 Task: Create a task  Integrate website with a new web analytics platform , assign it to team member softage.2@softage.net in the project AptitudeWorks and update the status of the task to  Off Track , set the priority of the task to Medium
Action: Mouse moved to (69, 47)
Screenshot: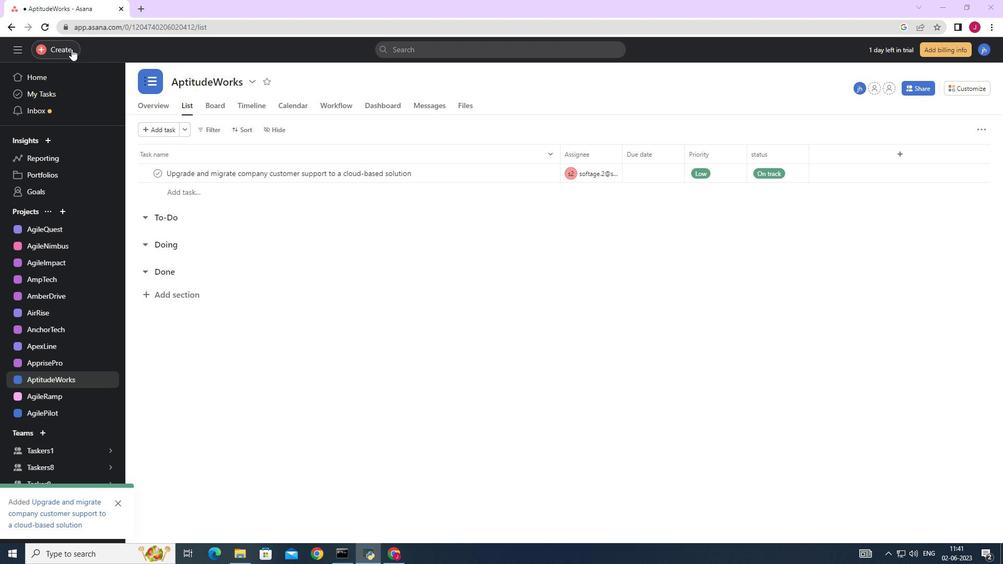 
Action: Mouse pressed left at (69, 47)
Screenshot: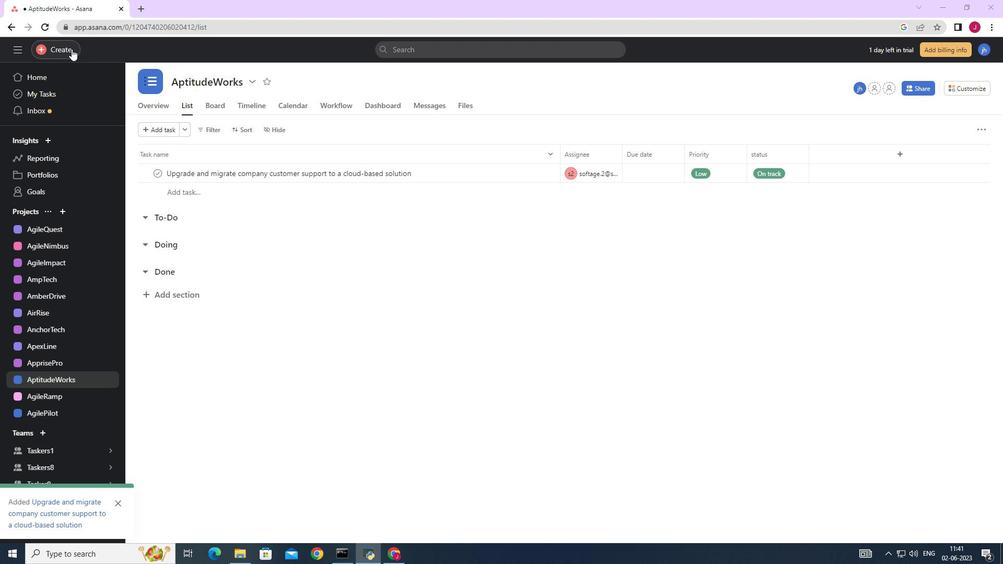 
Action: Mouse moved to (118, 53)
Screenshot: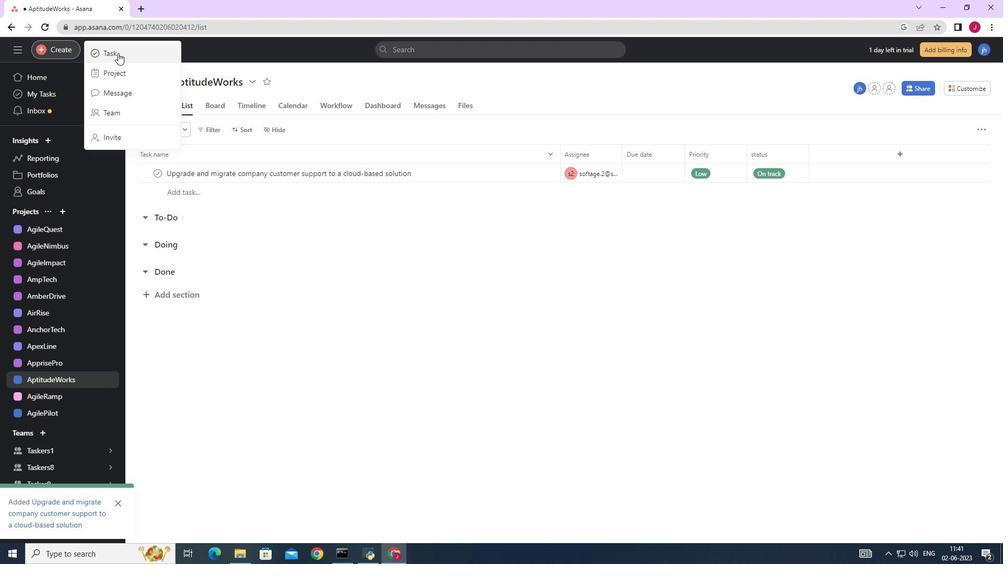 
Action: Mouse pressed left at (118, 53)
Screenshot: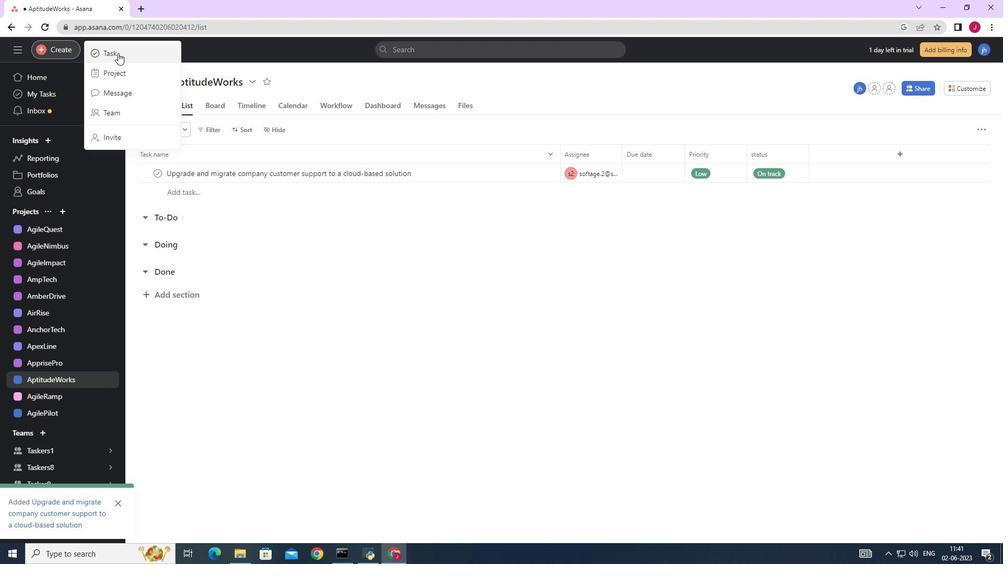 
Action: Mouse moved to (816, 346)
Screenshot: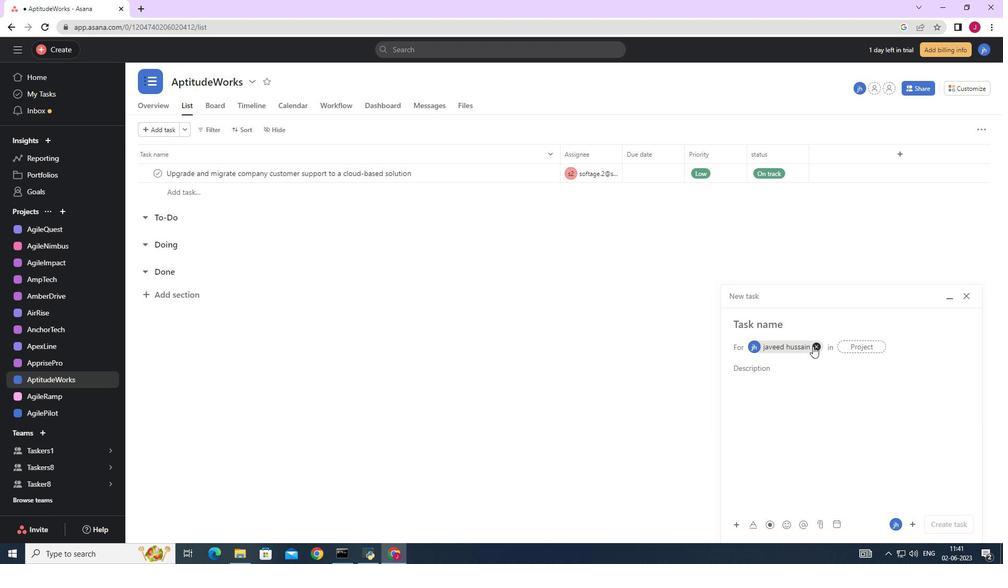 
Action: Mouse pressed left at (816, 346)
Screenshot: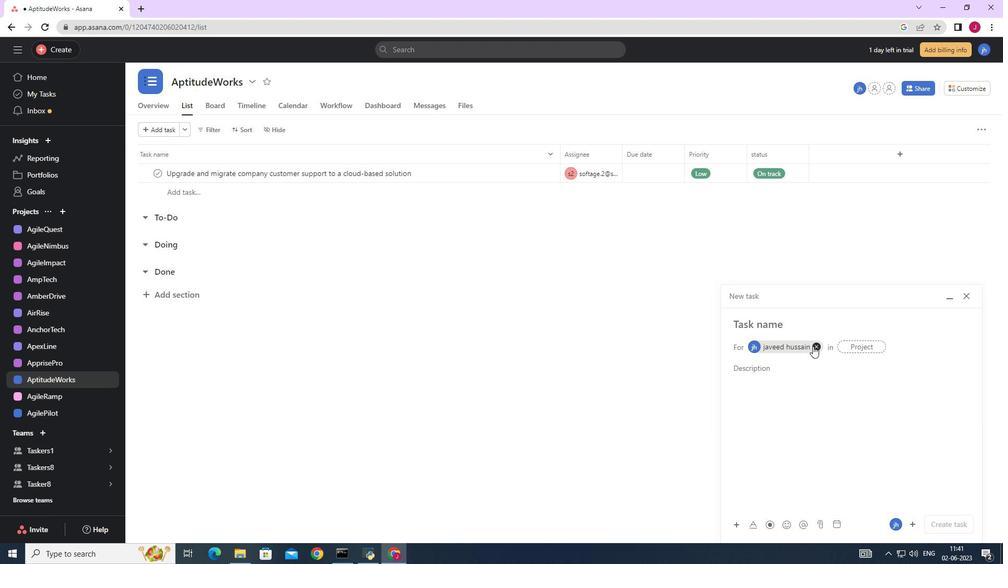 
Action: Mouse moved to (746, 328)
Screenshot: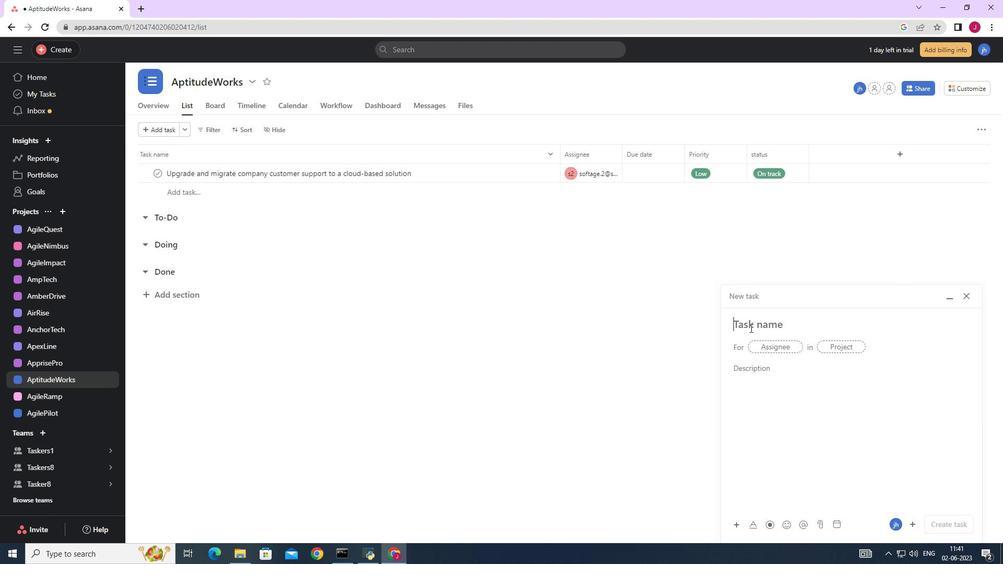 
Action: Mouse pressed left at (746, 328)
Screenshot: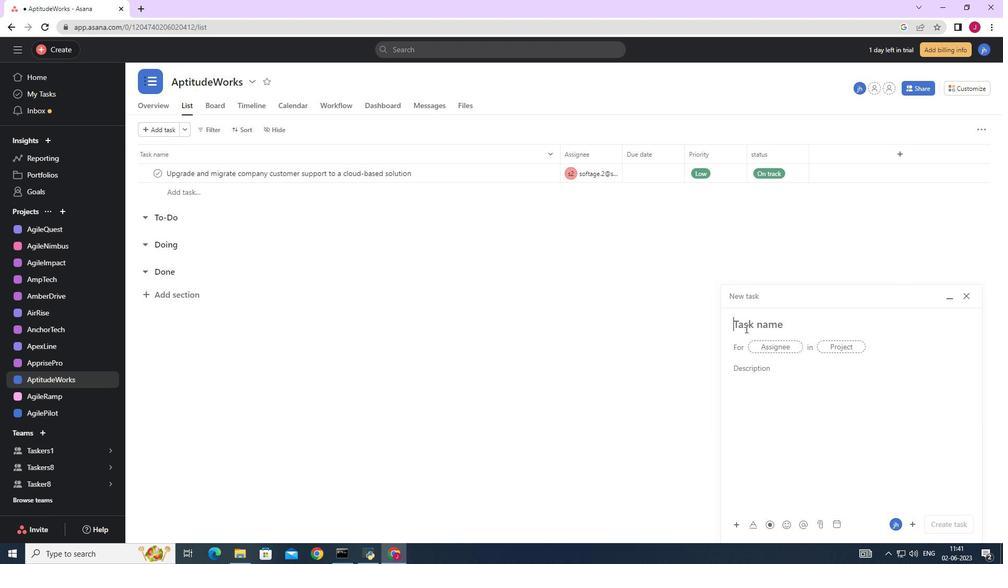 
Action: Key pressed <Key.caps_lock>I<Key.caps_lock>ntegrate<Key.space>website<Key.space>with<Key.space>a<Key.space>new<Key.space>web<Key.space>analytics<Key.space>platform,
Screenshot: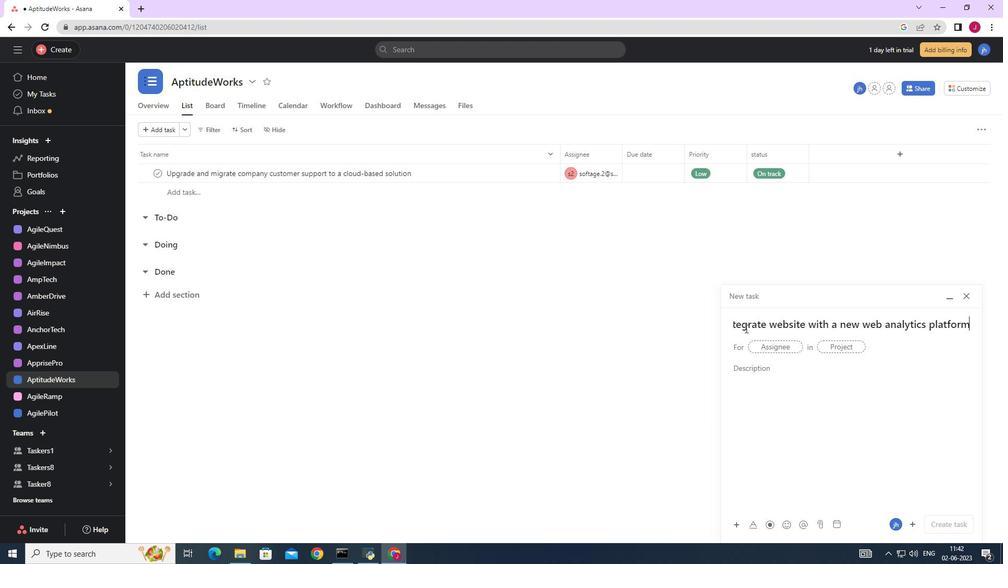 
Action: Mouse moved to (774, 344)
Screenshot: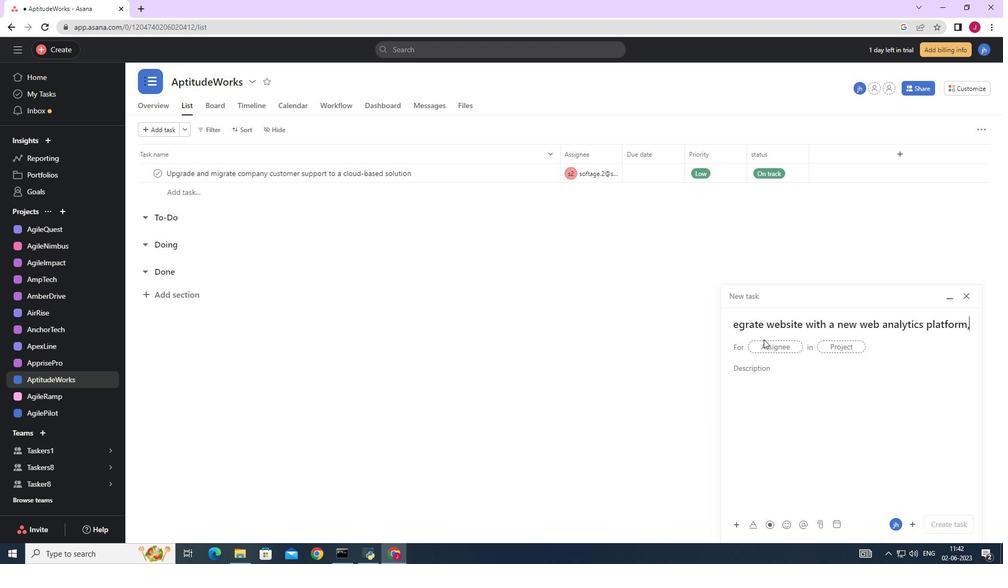 
Action: Mouse pressed left at (774, 344)
Screenshot: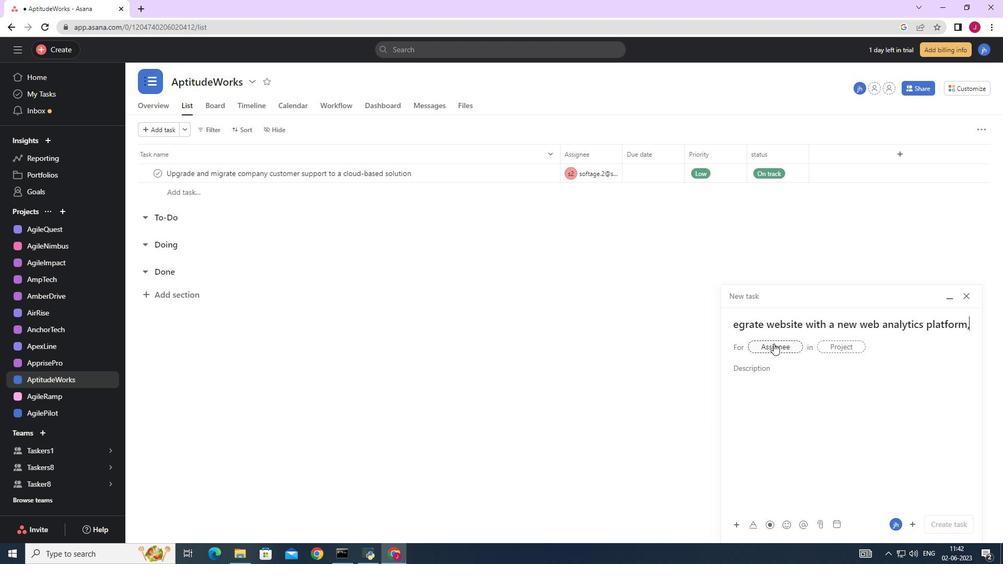
Action: Key pressed softage.2
Screenshot: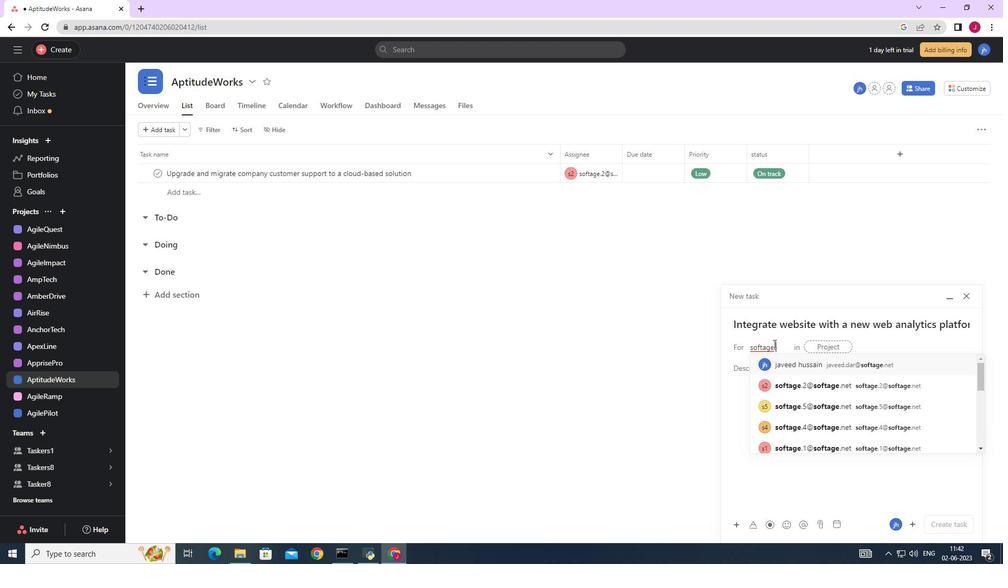 
Action: Mouse moved to (811, 368)
Screenshot: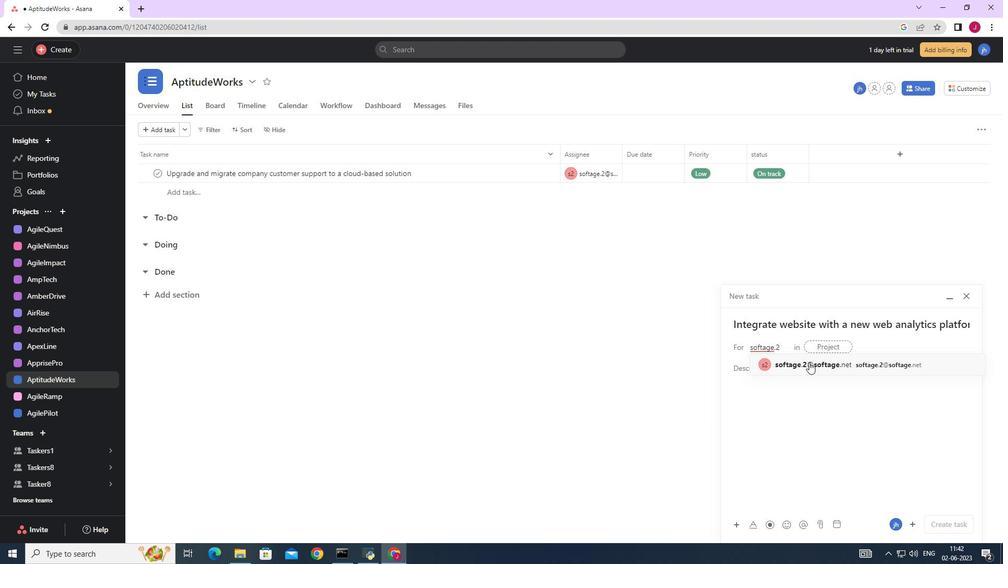 
Action: Mouse pressed left at (811, 368)
Screenshot: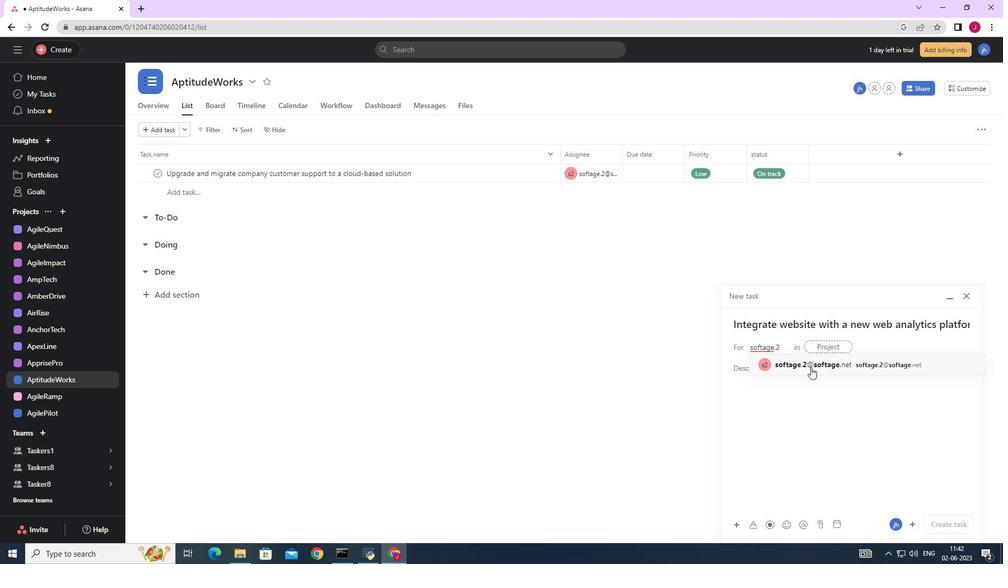 
Action: Mouse moved to (685, 364)
Screenshot: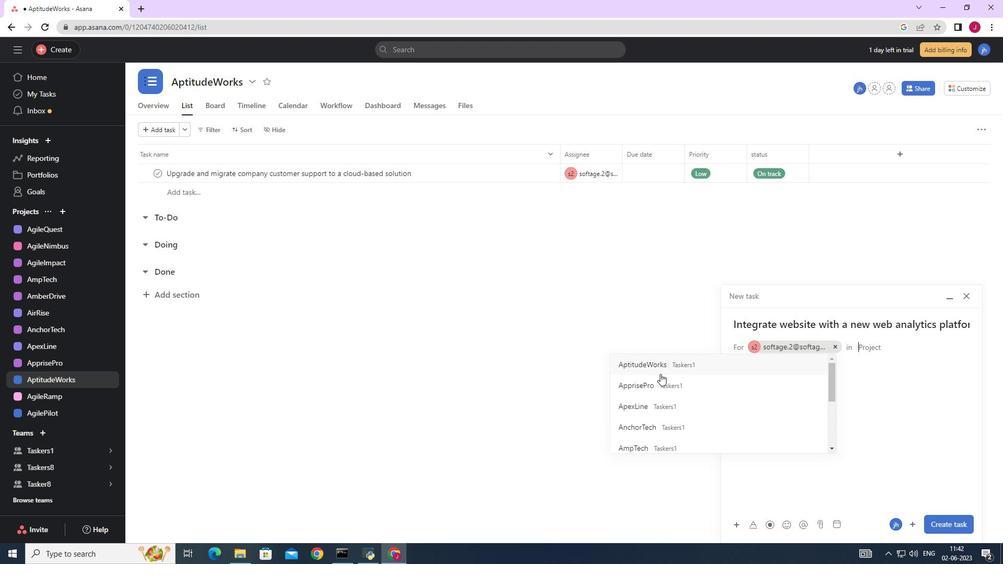 
Action: Mouse pressed left at (685, 364)
Screenshot: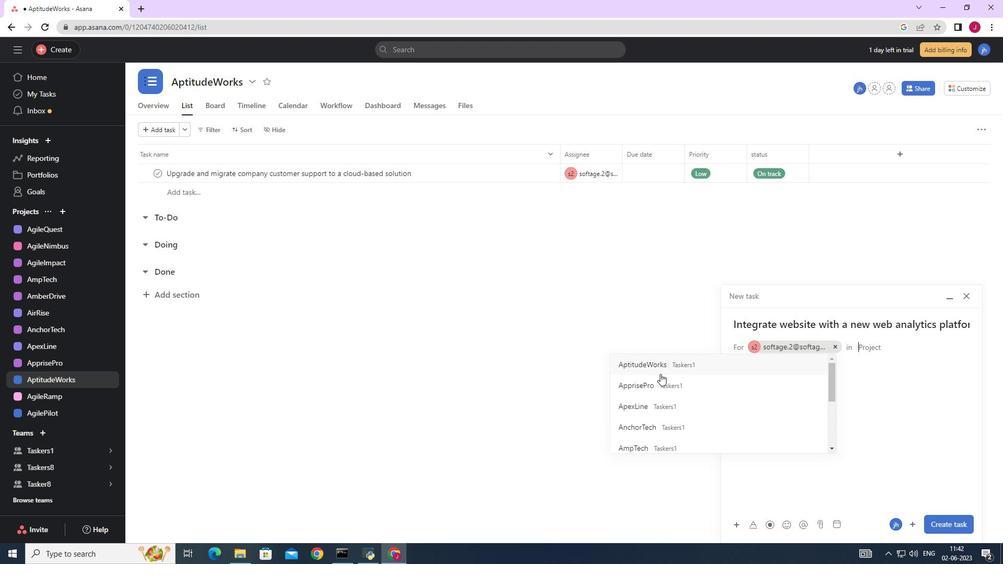 
Action: Mouse moved to (779, 374)
Screenshot: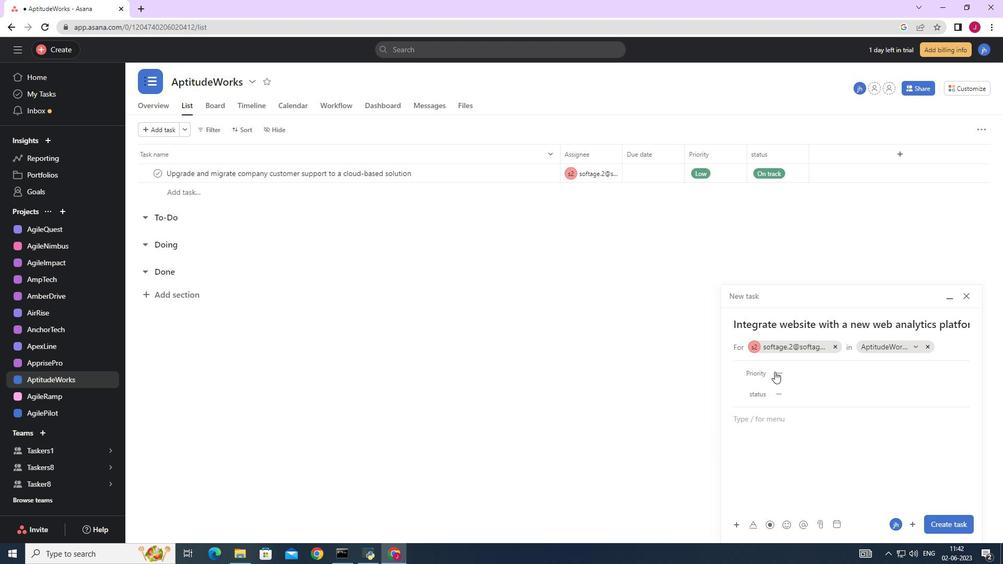 
Action: Mouse pressed left at (779, 374)
Screenshot: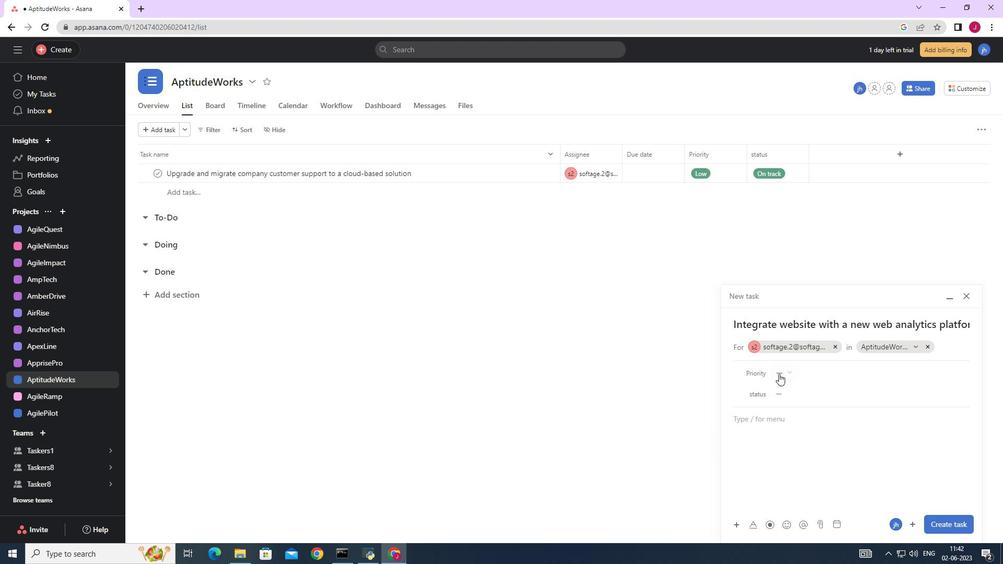 
Action: Mouse moved to (809, 425)
Screenshot: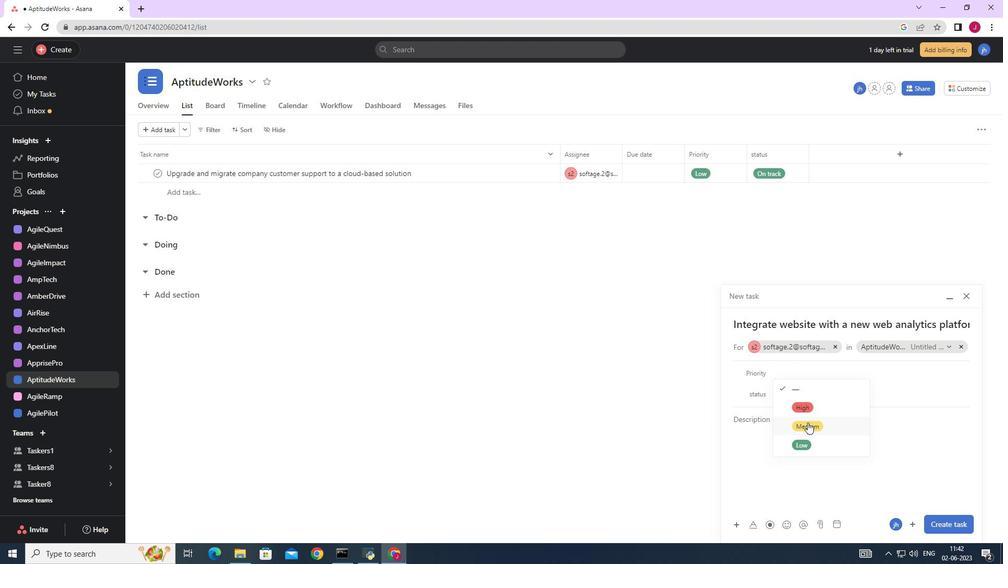 
Action: Mouse pressed left at (809, 425)
Screenshot: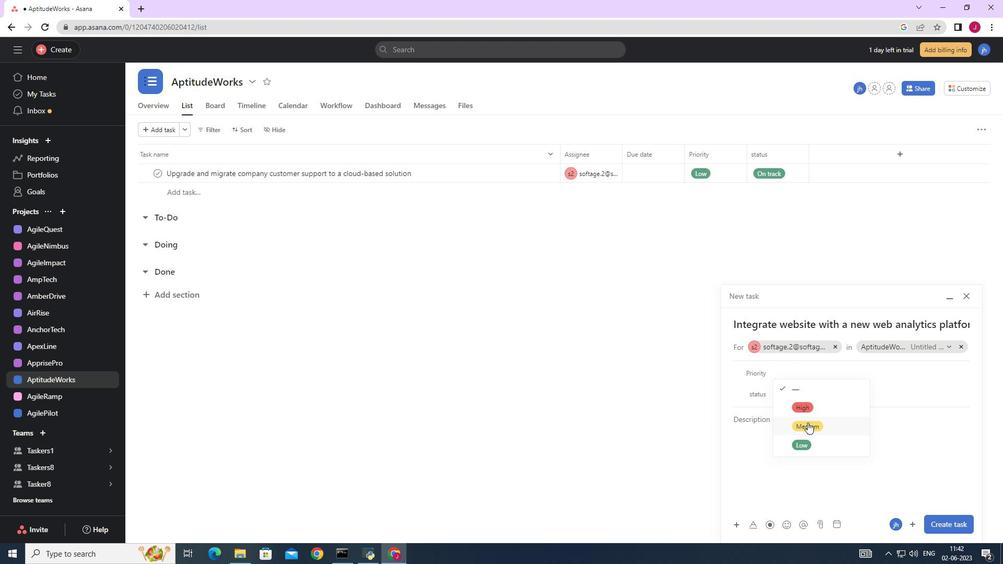 
Action: Mouse moved to (789, 393)
Screenshot: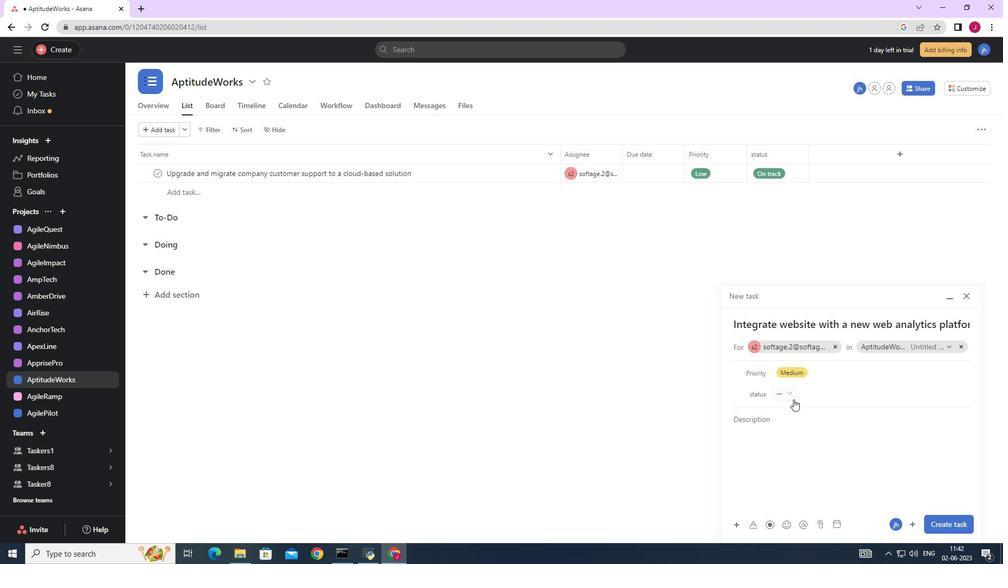 
Action: Mouse pressed left at (789, 393)
Screenshot: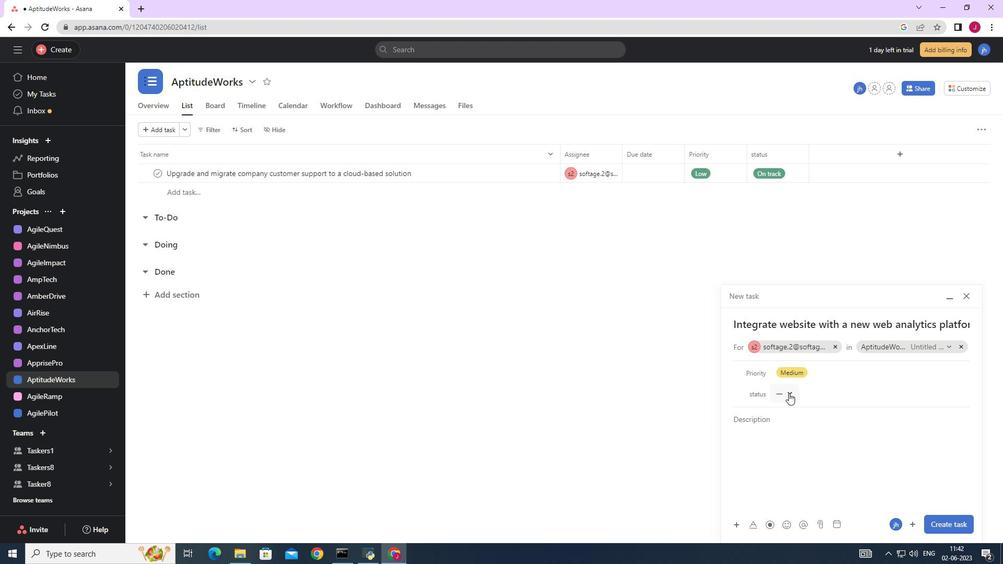 
Action: Mouse moved to (806, 445)
Screenshot: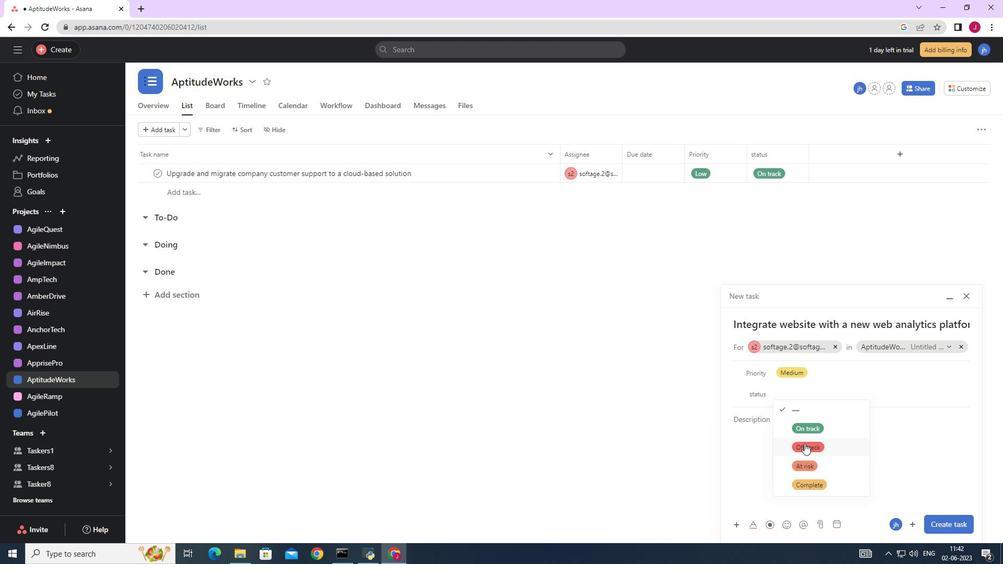 
Action: Mouse pressed left at (806, 445)
Screenshot: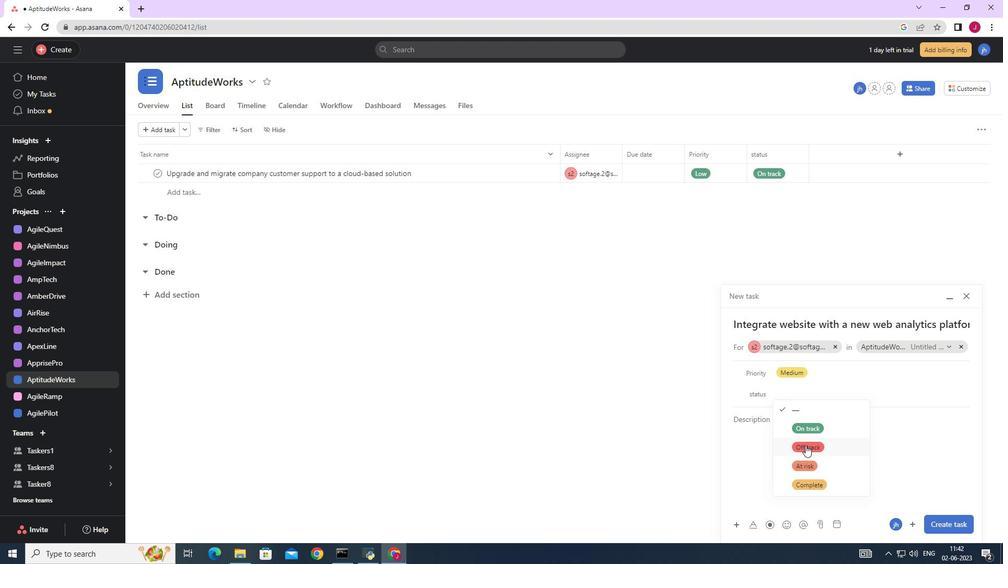 
Action: Mouse moved to (962, 525)
Screenshot: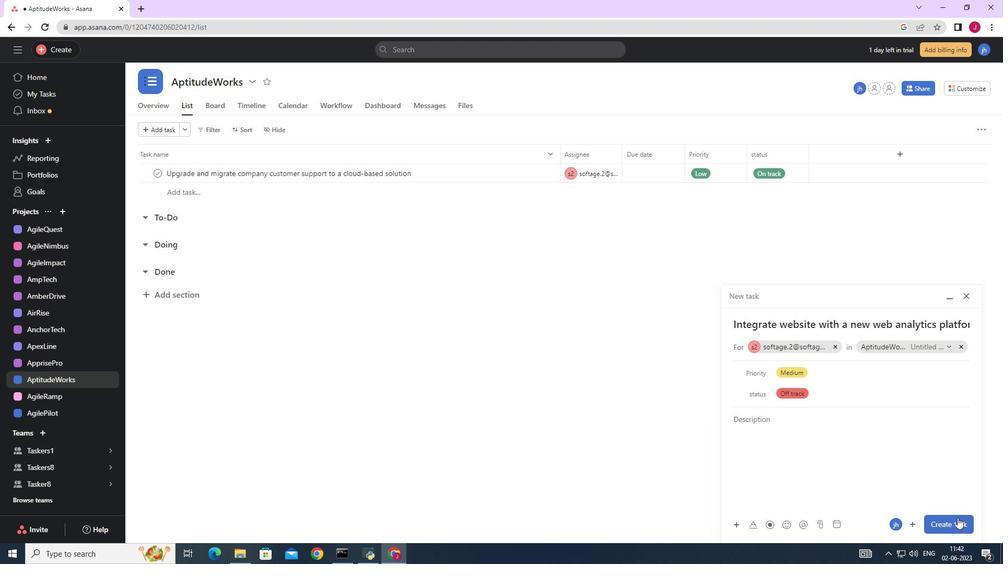 
Action: Mouse pressed left at (962, 525)
Screenshot: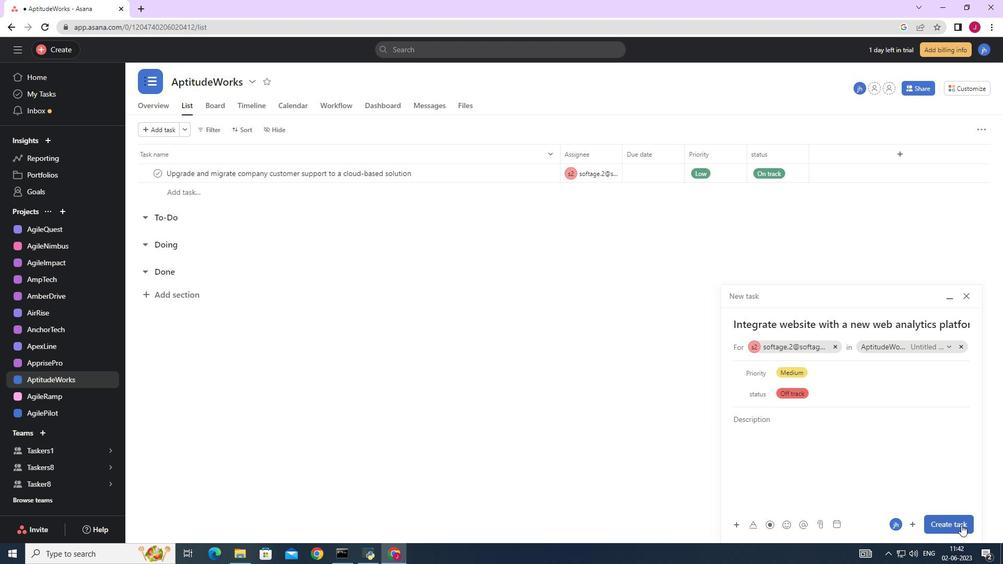 
Action: Mouse moved to (930, 510)
Screenshot: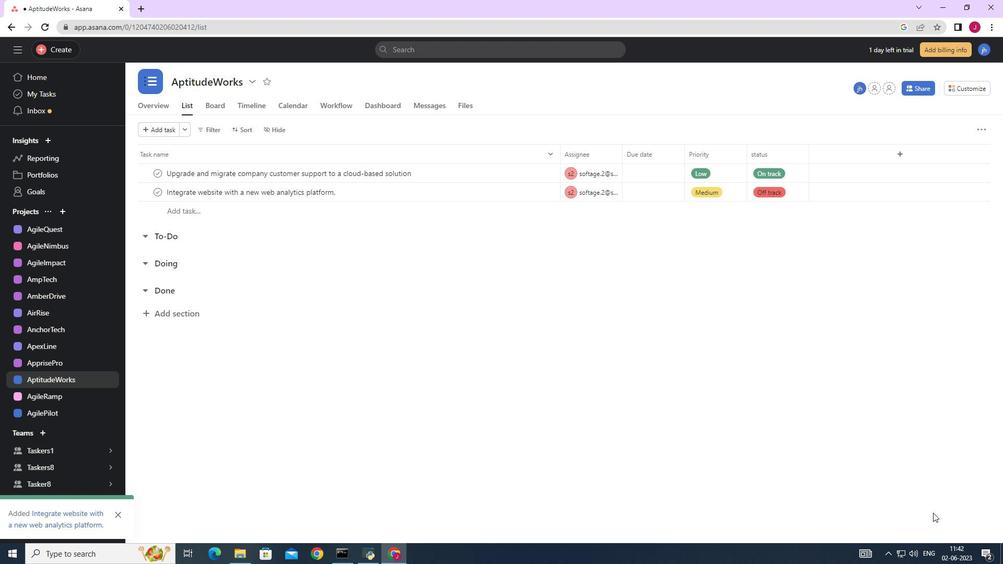 
